 Task: Plan a volunteer day on the 30th at 9:00 AM.
Action: Mouse moved to (144, 235)
Screenshot: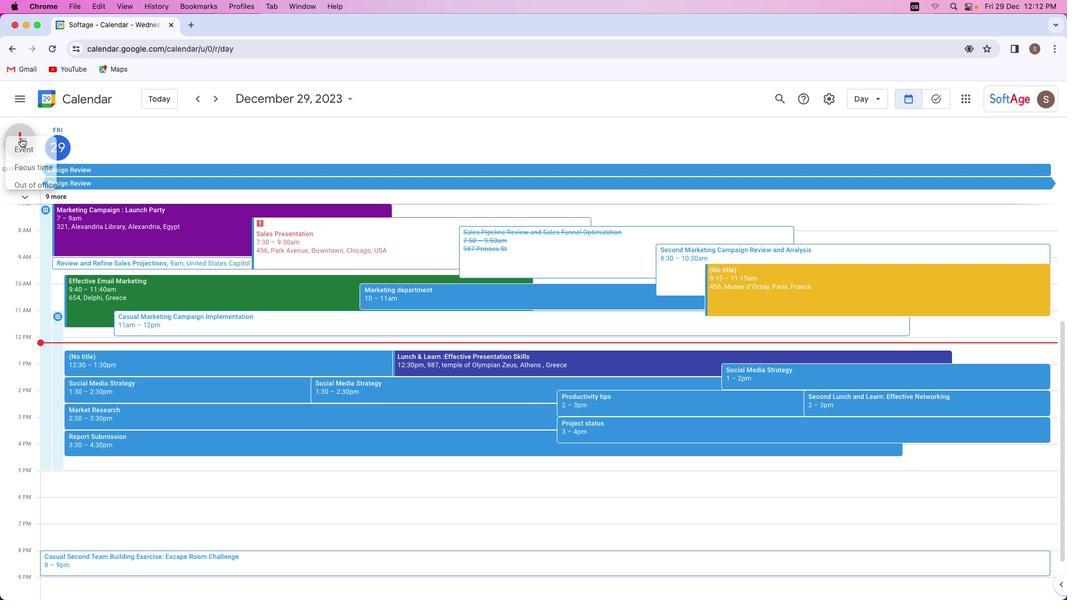 
Action: Mouse pressed left at (144, 235)
Screenshot: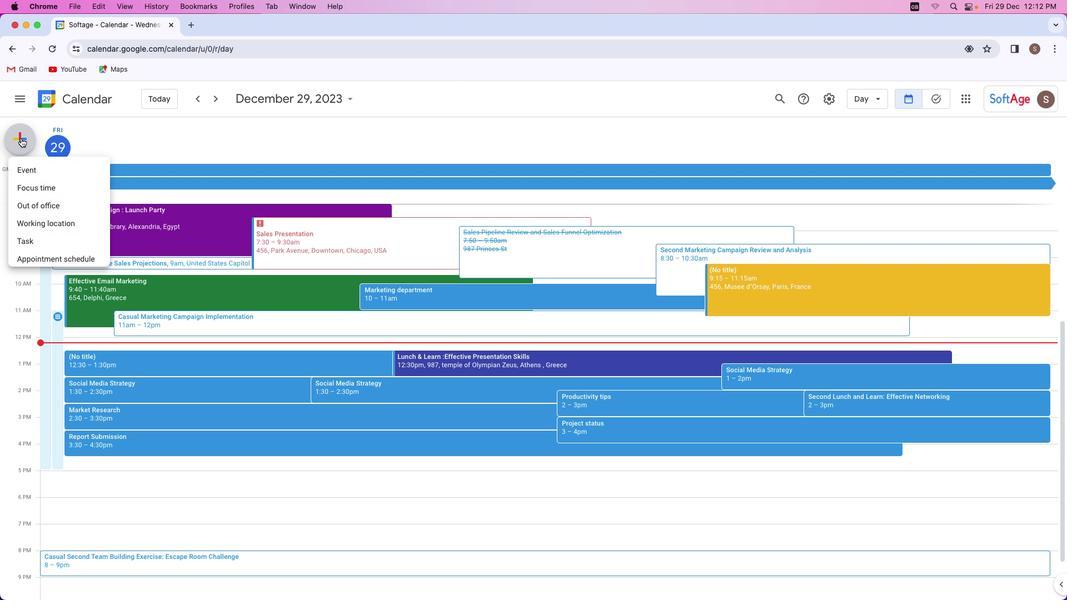 
Action: Mouse moved to (154, 251)
Screenshot: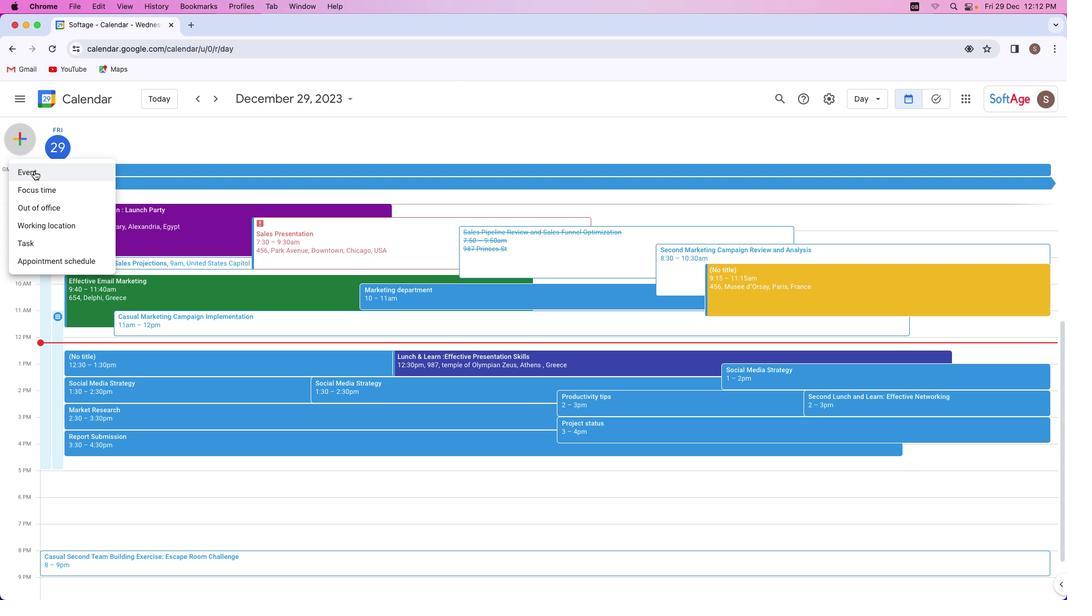 
Action: Mouse pressed left at (154, 251)
Screenshot: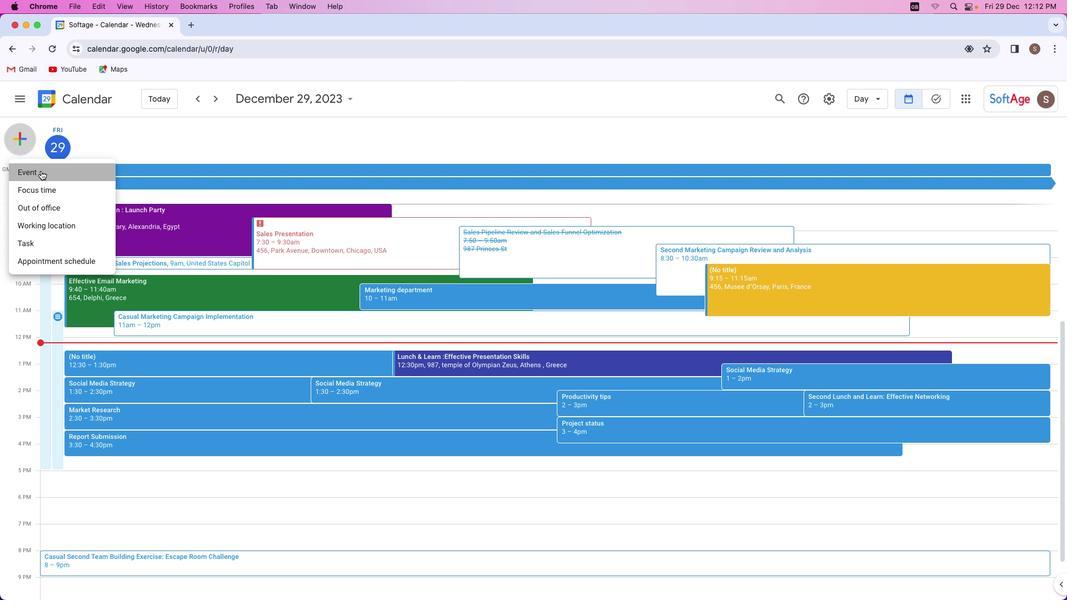 
Action: Mouse moved to (423, 280)
Screenshot: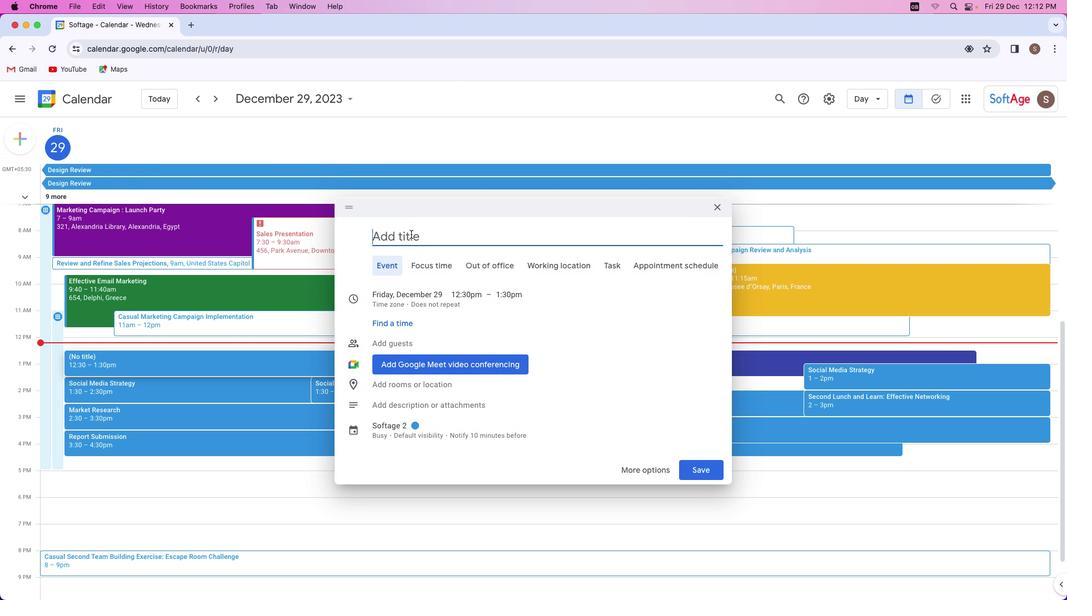 
Action: Mouse pressed left at (423, 280)
Screenshot: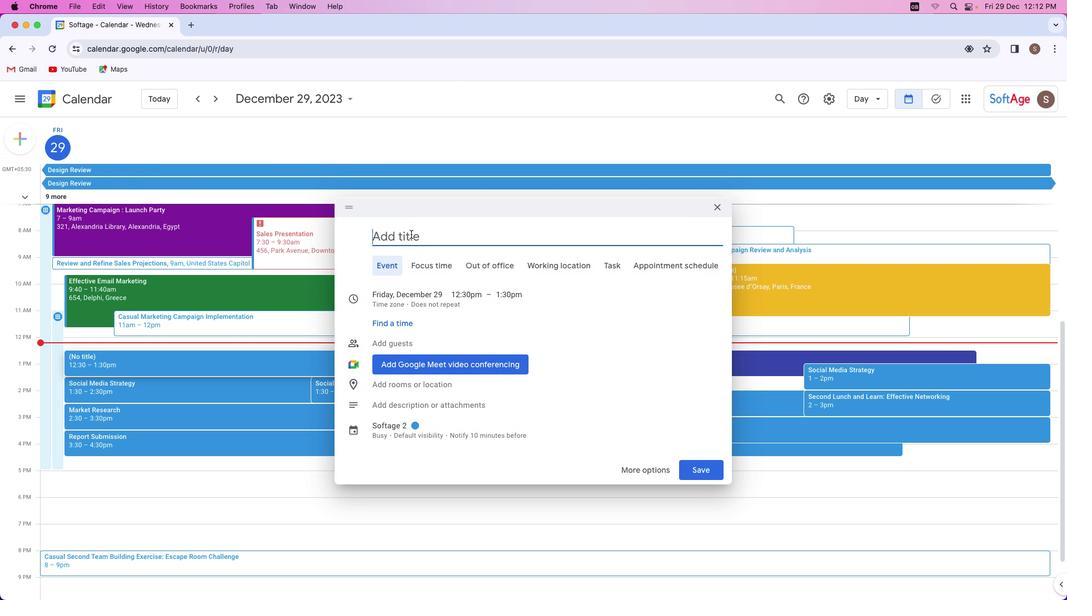 
Action: Mouse moved to (423, 280)
Screenshot: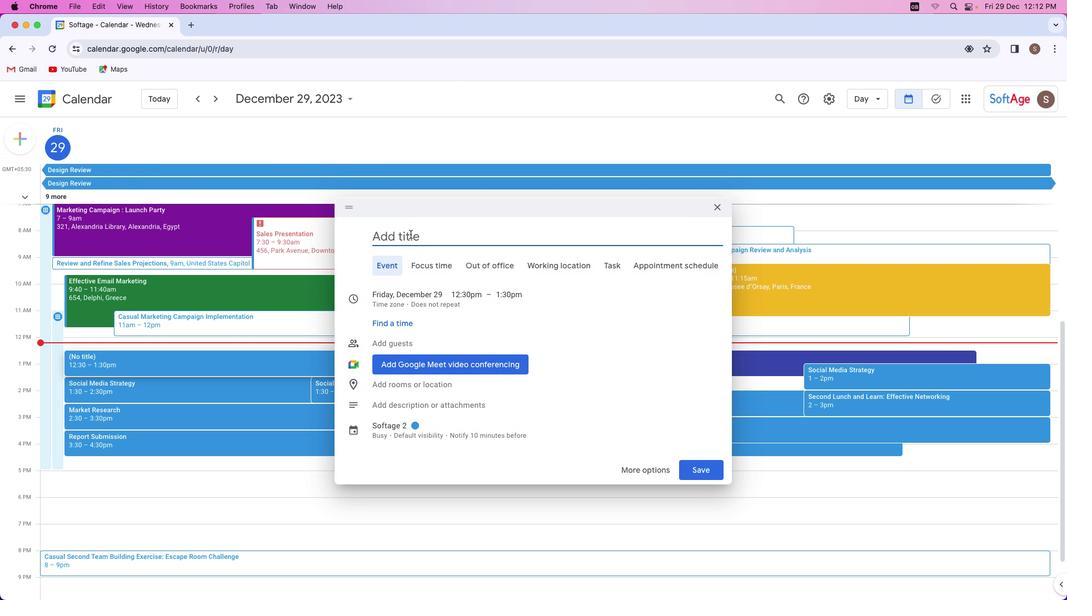 
Action: Key pressed Key.shift'V''o''l''u''n''t''e''e''r'Key.space'd''a''y'
Screenshot: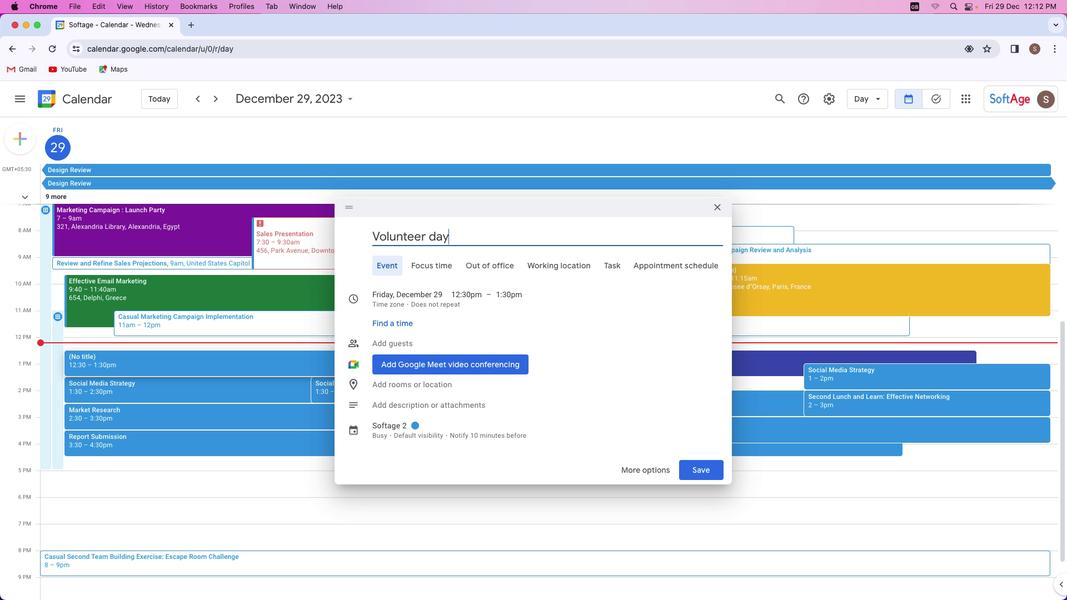 
Action: Mouse moved to (425, 307)
Screenshot: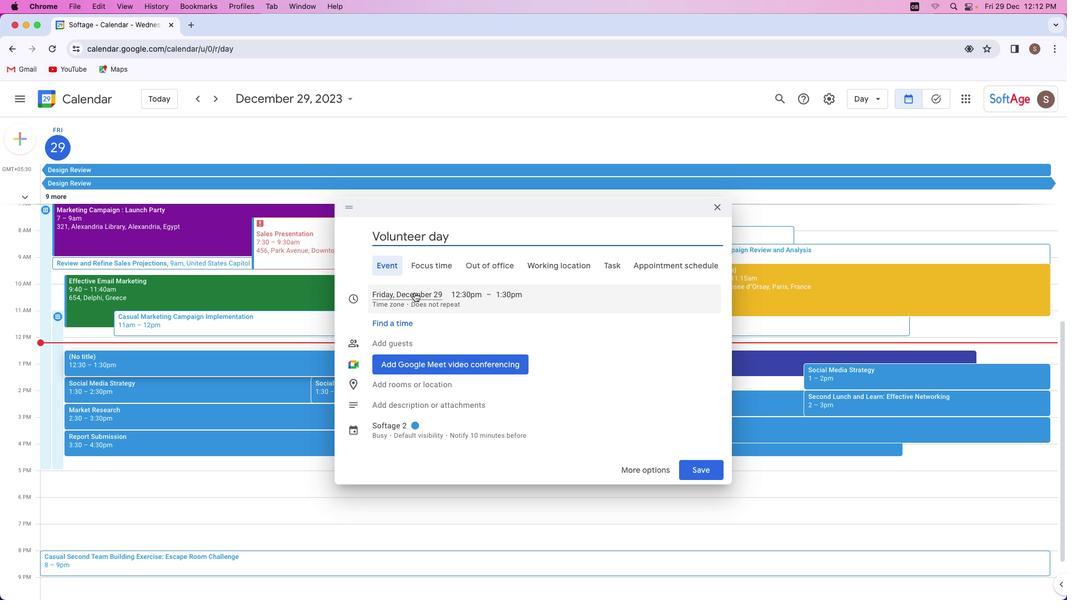 
Action: Mouse pressed left at (425, 307)
Screenshot: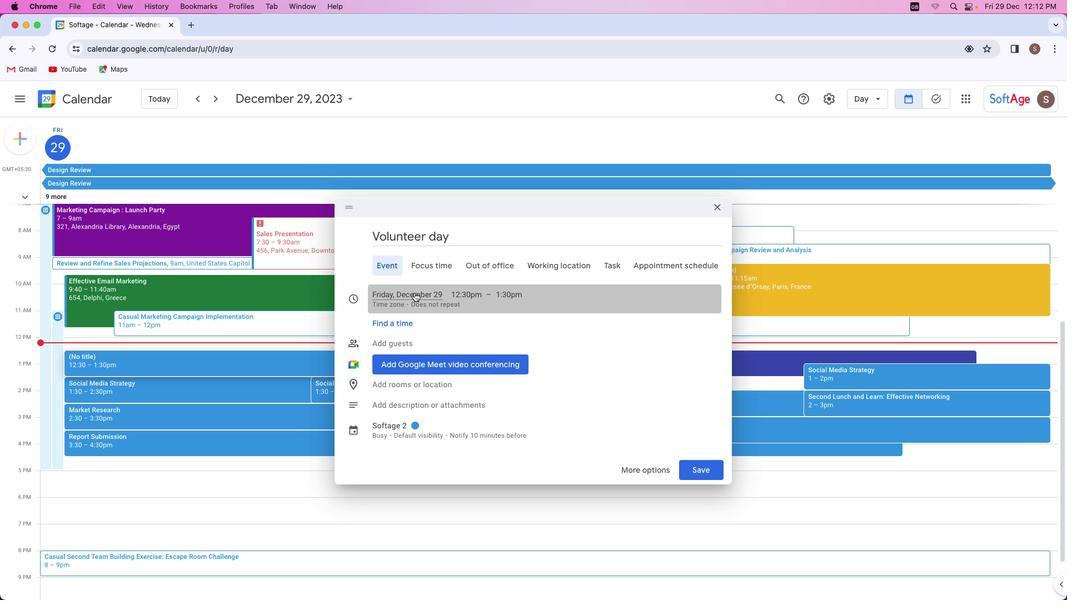 
Action: Mouse moved to (480, 362)
Screenshot: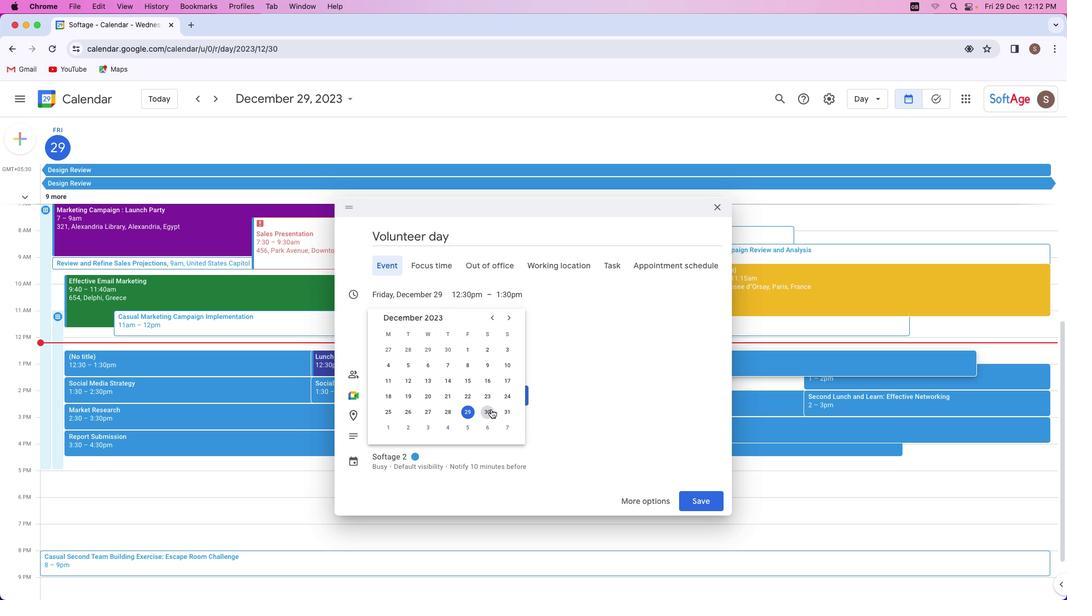 
Action: Mouse pressed left at (480, 362)
Screenshot: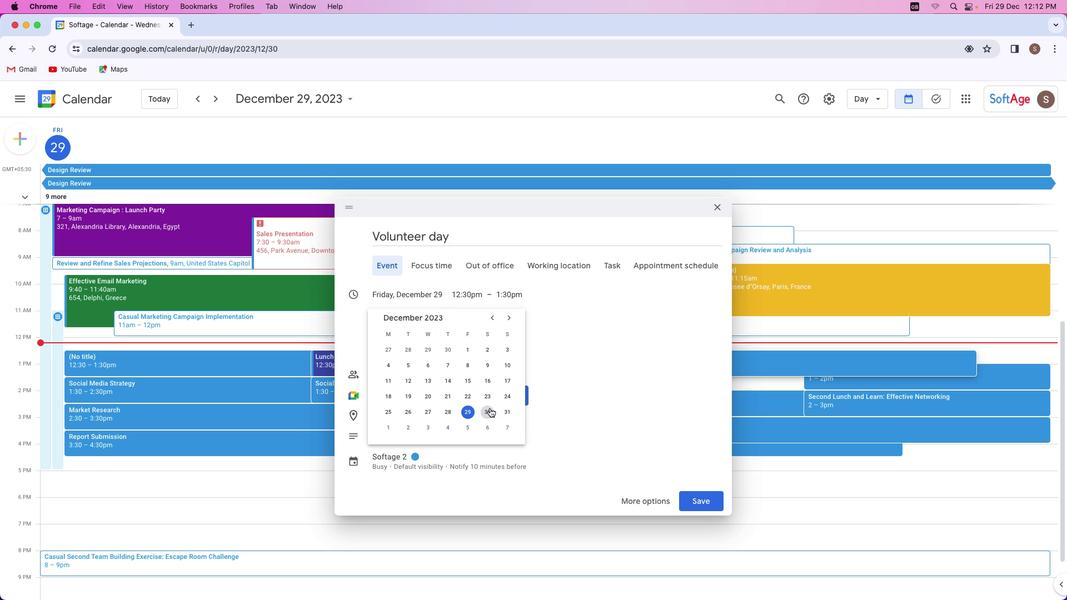 
Action: Mouse moved to (473, 306)
Screenshot: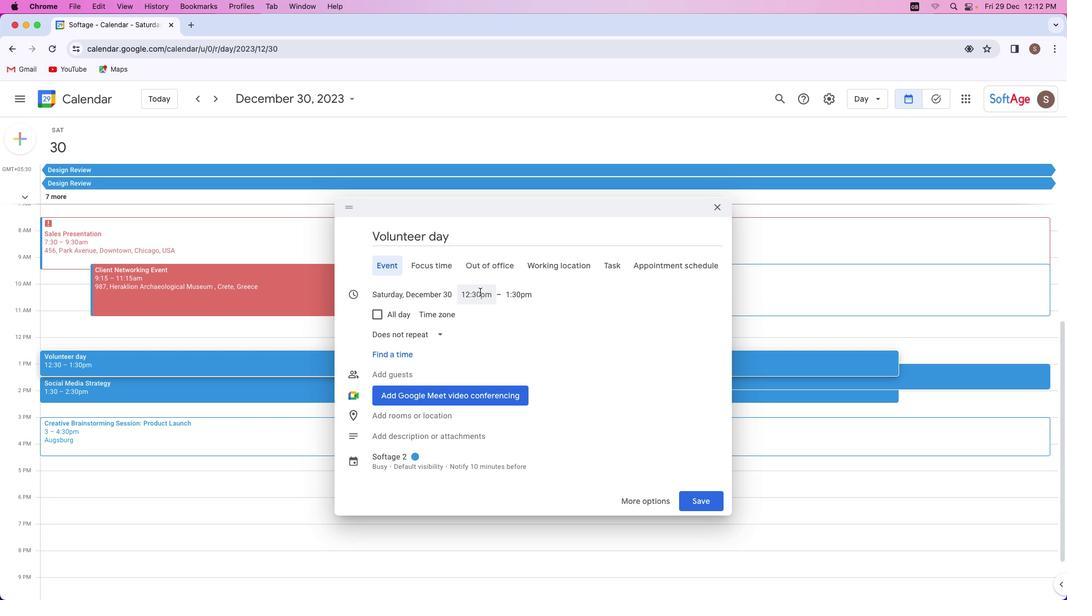 
Action: Mouse pressed left at (473, 306)
Screenshot: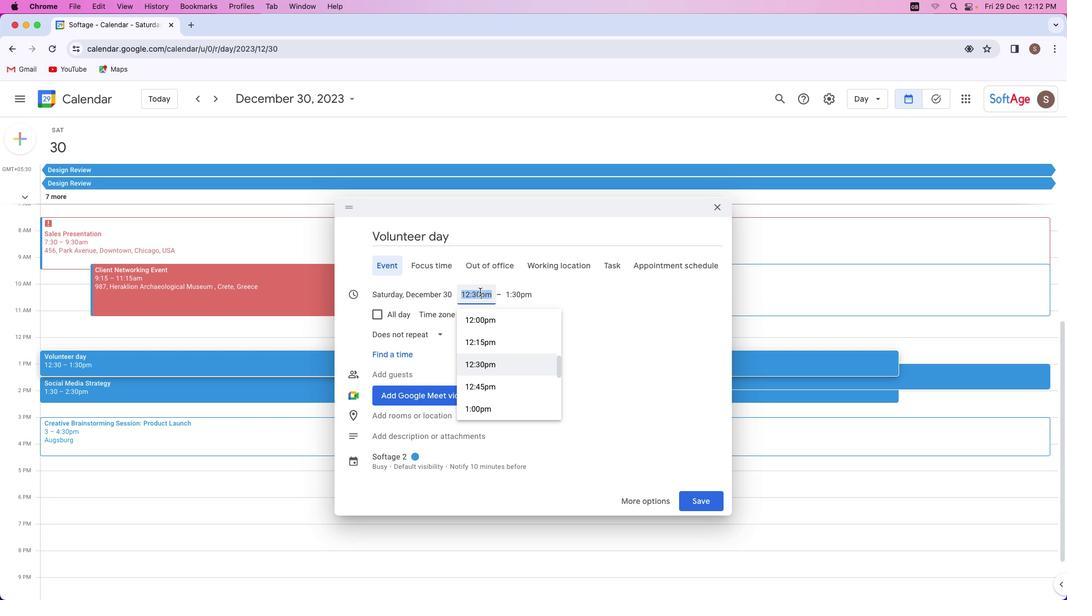 
Action: Mouse moved to (473, 326)
Screenshot: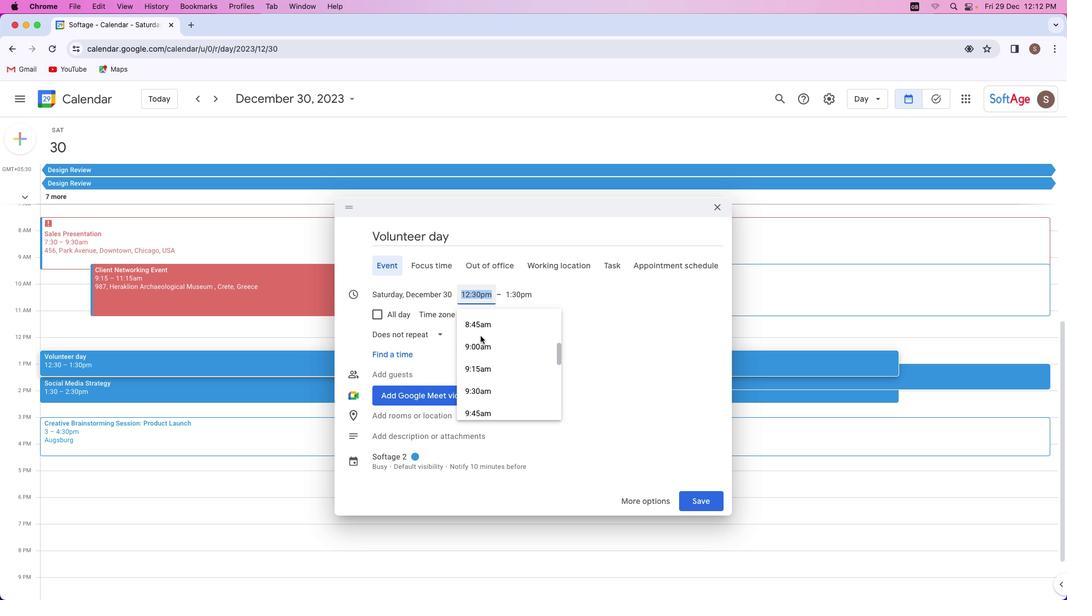 
Action: Mouse scrolled (473, 326) with delta (129, 172)
Screenshot: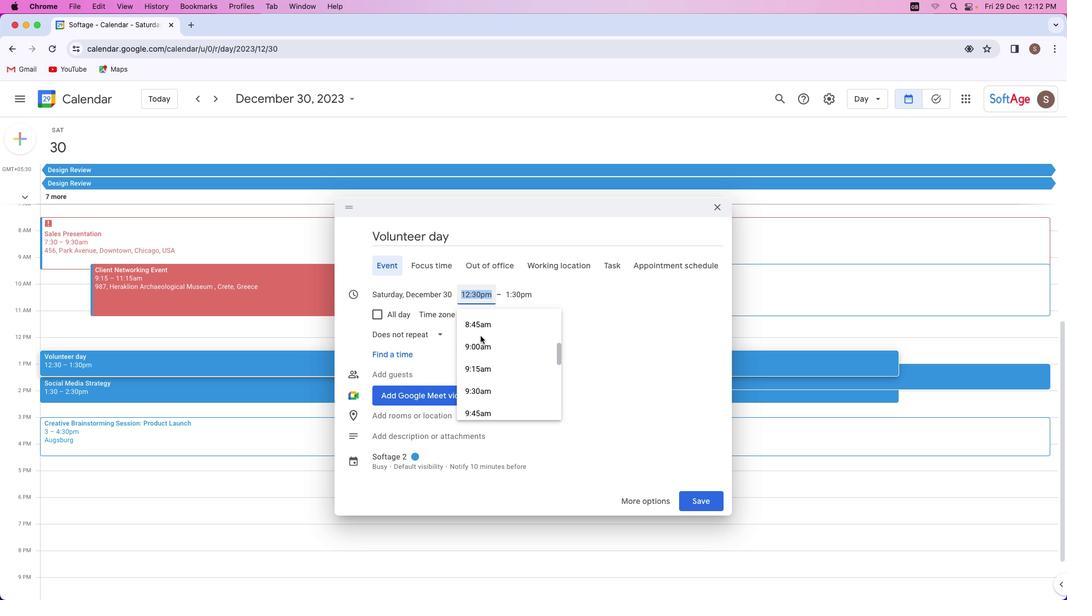 
Action: Mouse scrolled (473, 326) with delta (129, 172)
Screenshot: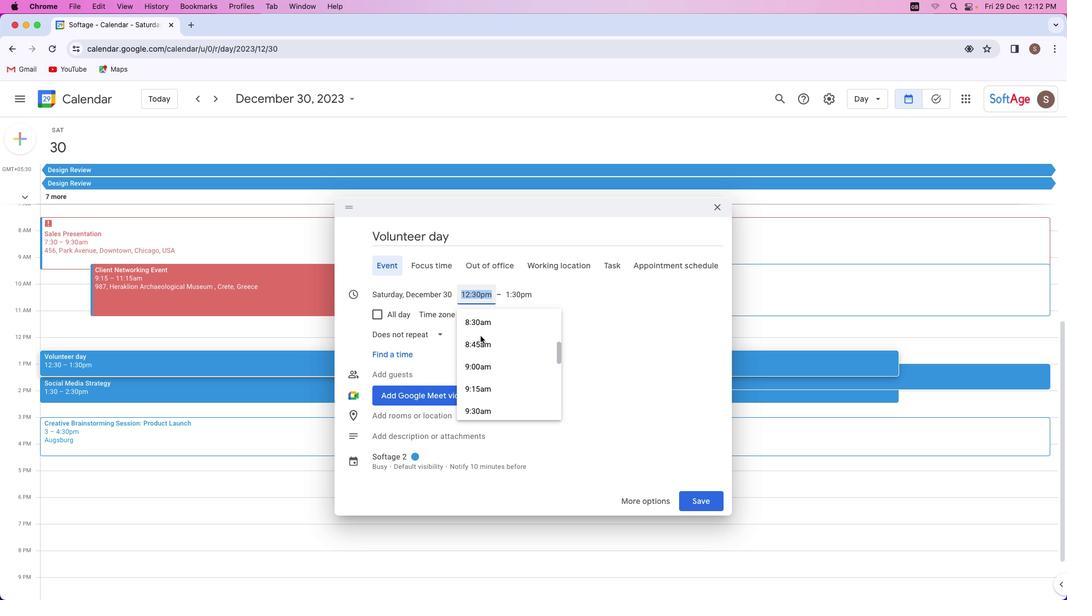 
Action: Mouse scrolled (473, 326) with delta (129, 172)
Screenshot: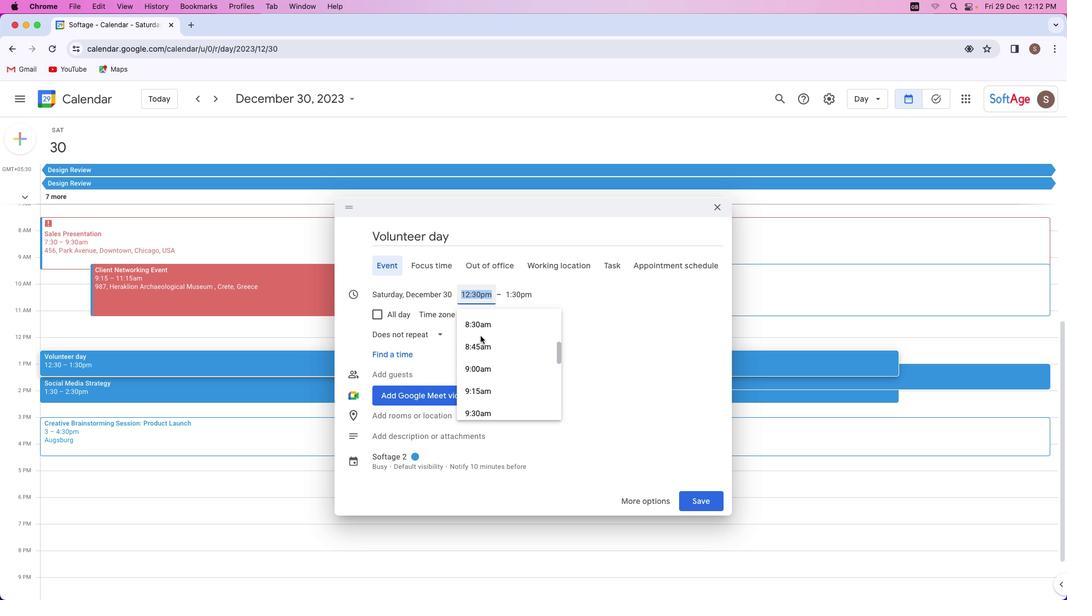
Action: Mouse scrolled (473, 326) with delta (129, 173)
Screenshot: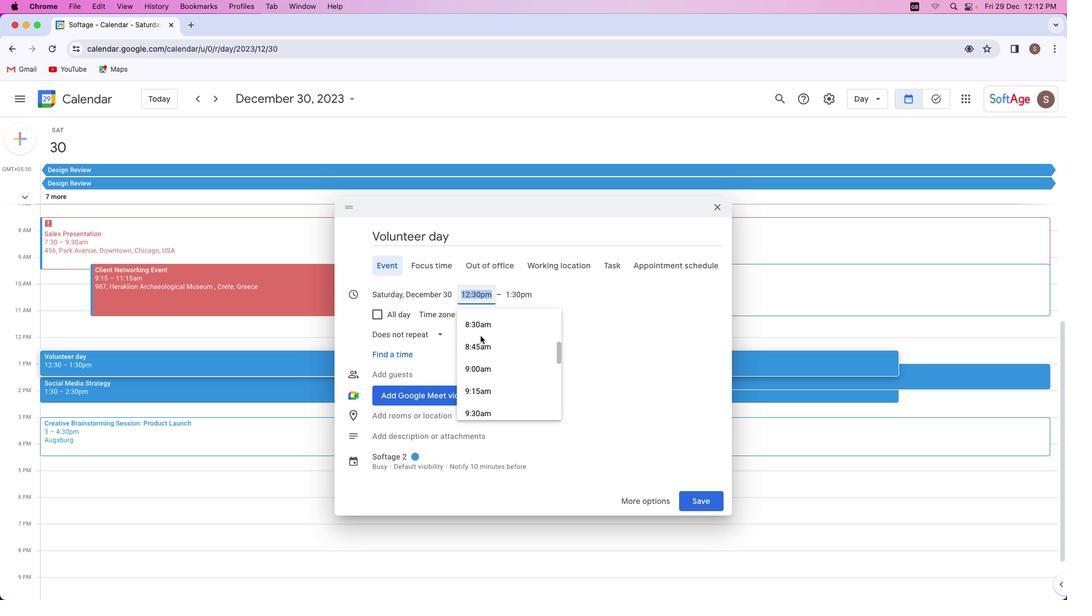 
Action: Mouse scrolled (473, 326) with delta (129, 173)
Screenshot: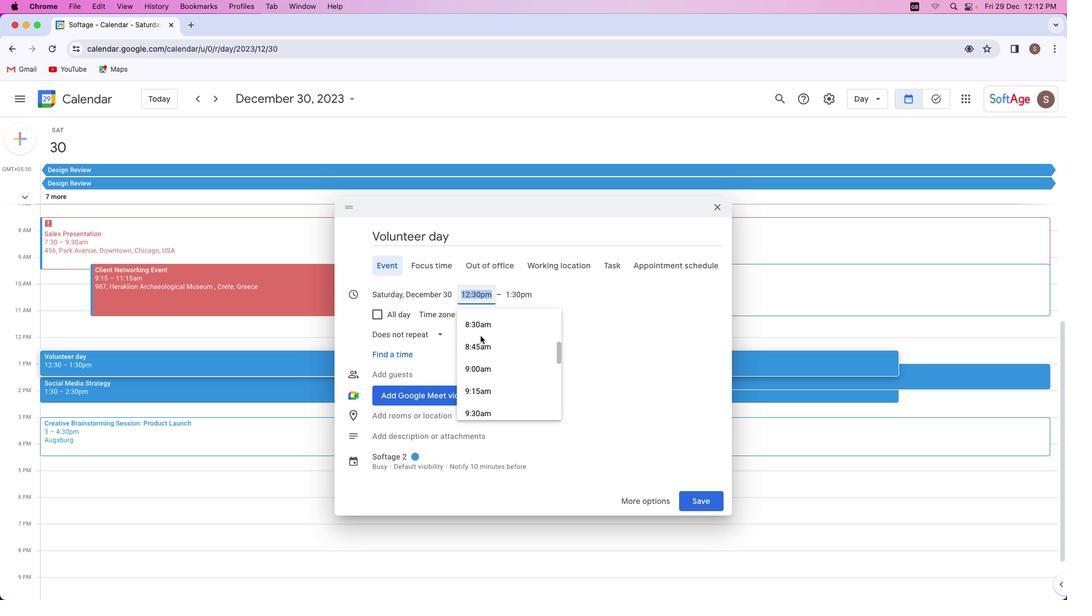 
Action: Mouse moved to (479, 342)
Screenshot: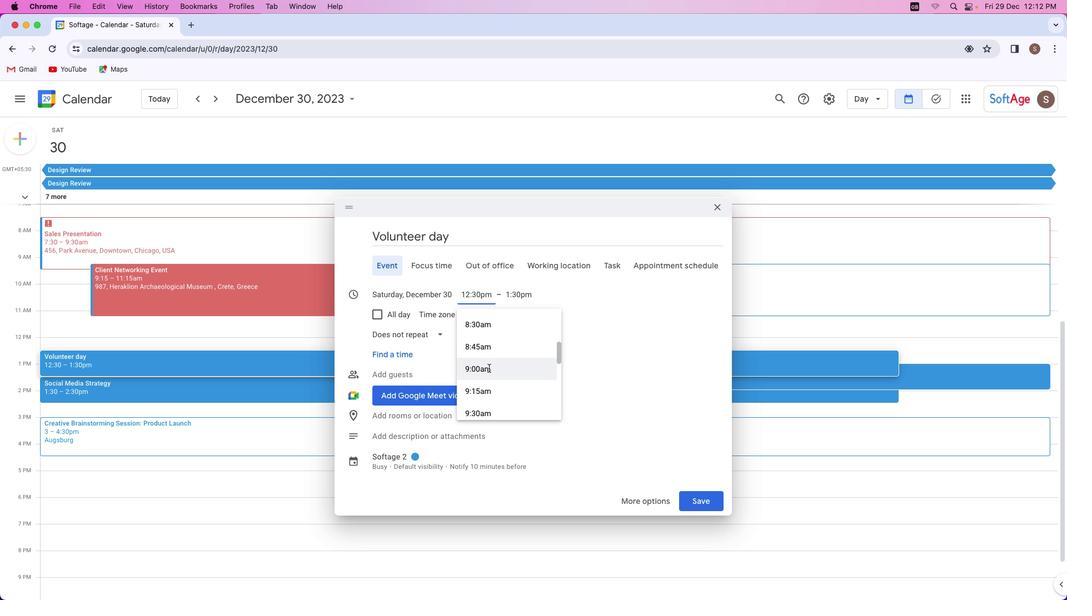 
Action: Mouse pressed left at (479, 342)
Screenshot: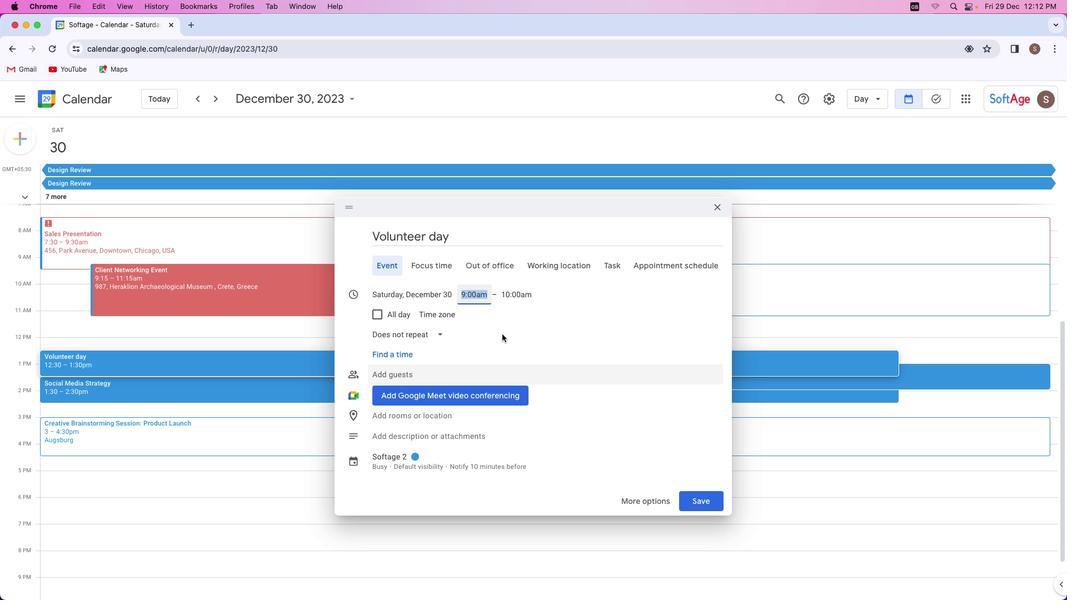 
Action: Mouse moved to (499, 306)
Screenshot: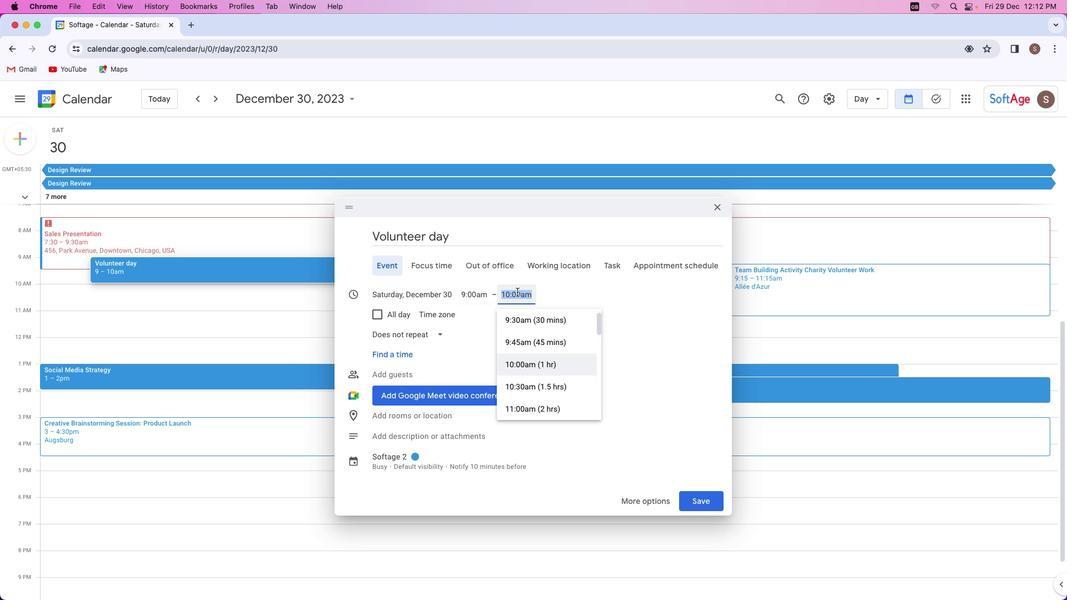 
Action: Mouse pressed left at (499, 306)
Screenshot: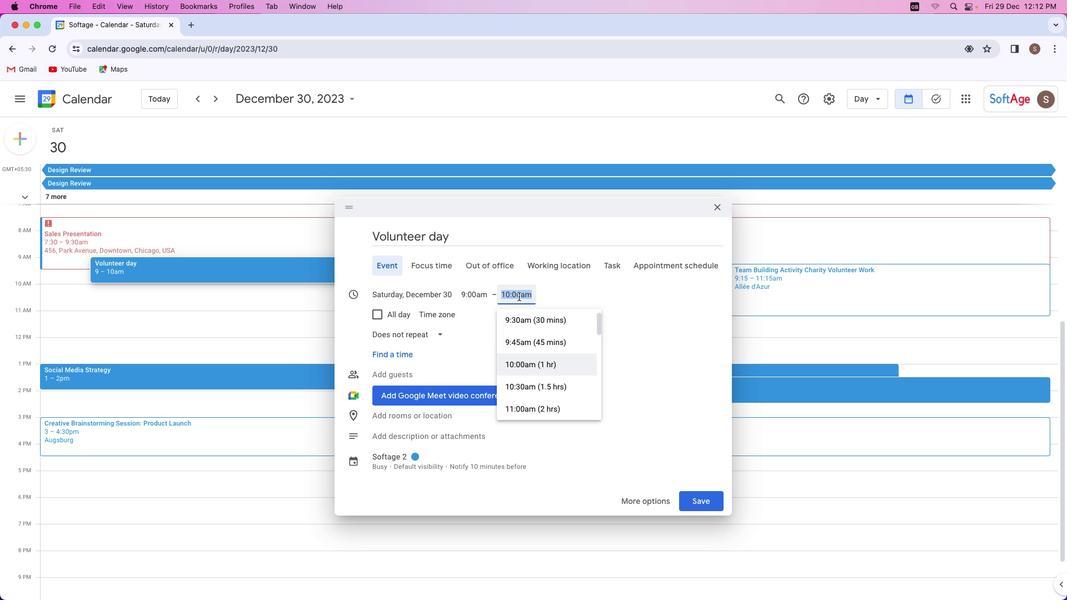 
Action: Mouse moved to (519, 336)
Screenshot: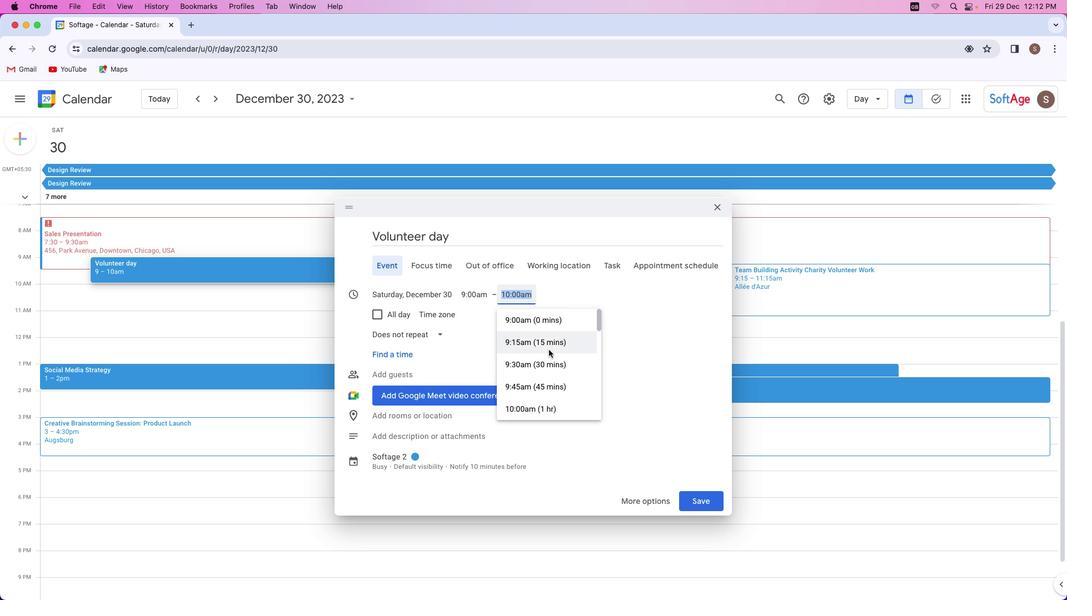 
Action: Mouse scrolled (519, 336) with delta (129, 172)
Screenshot: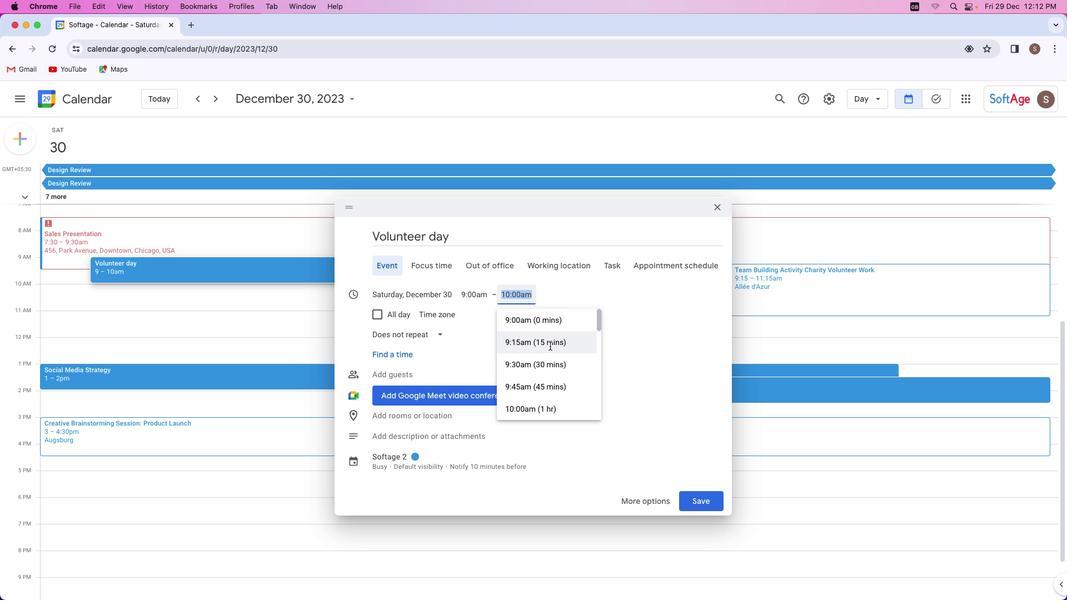 
Action: Mouse scrolled (519, 336) with delta (129, 172)
Screenshot: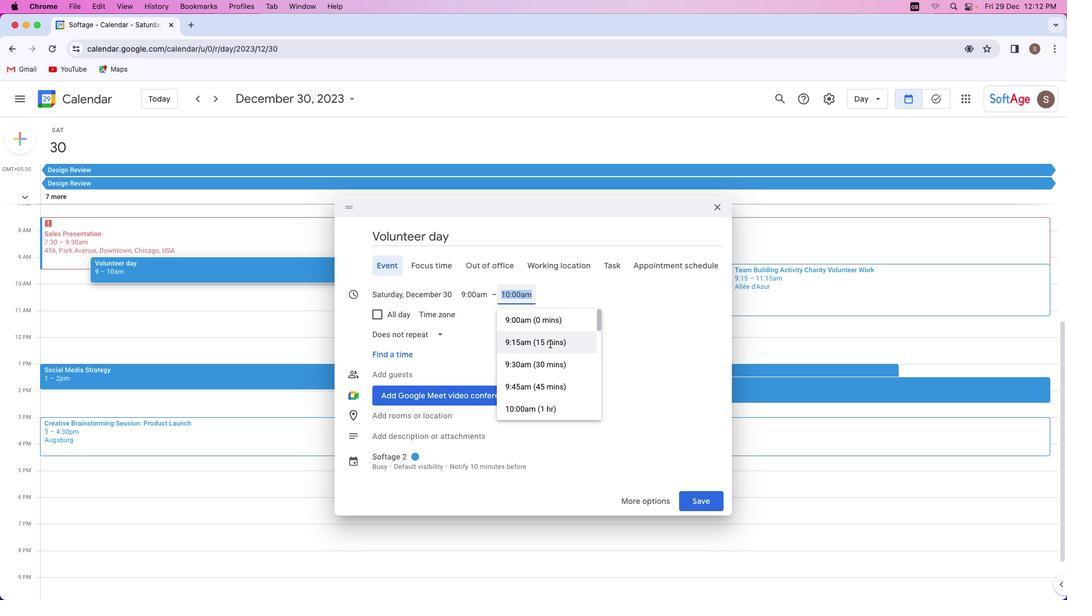 
Action: Mouse scrolled (519, 336) with delta (129, 173)
Screenshot: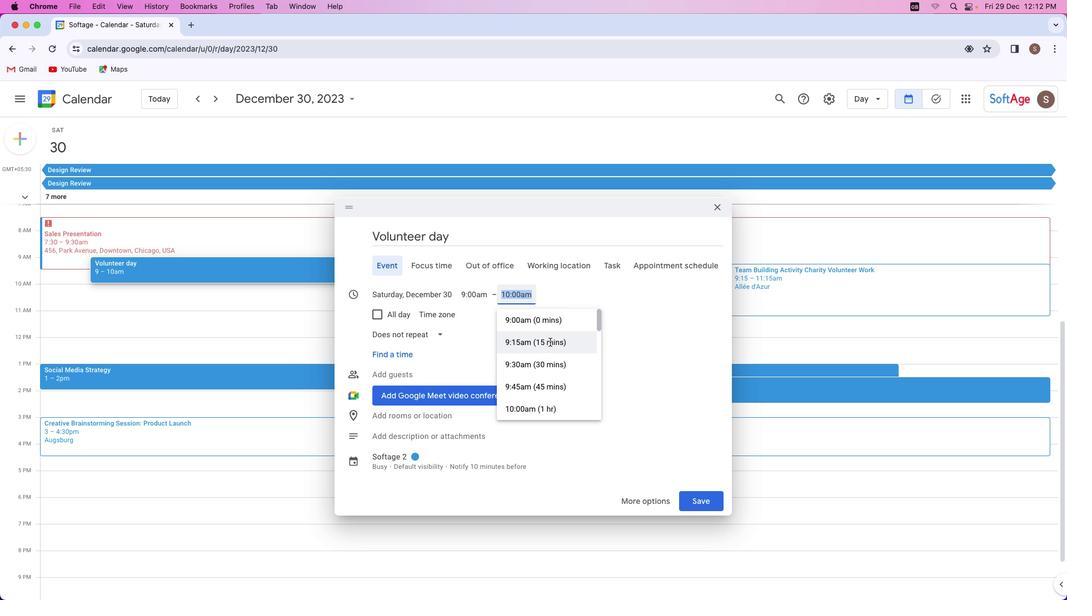 
Action: Mouse scrolled (519, 336) with delta (129, 174)
Screenshot: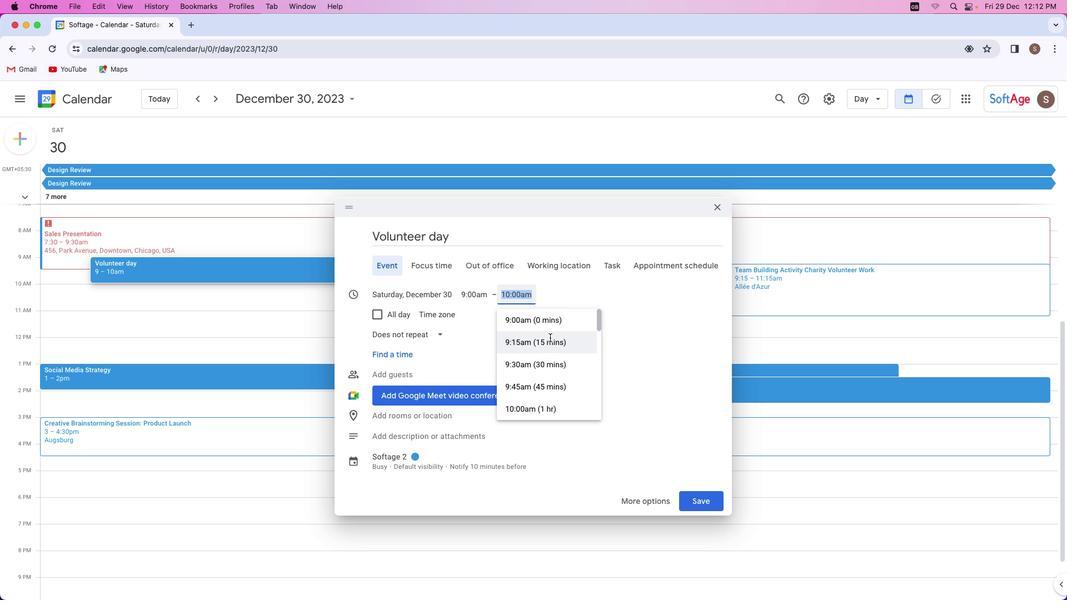 
Action: Mouse moved to (524, 322)
Screenshot: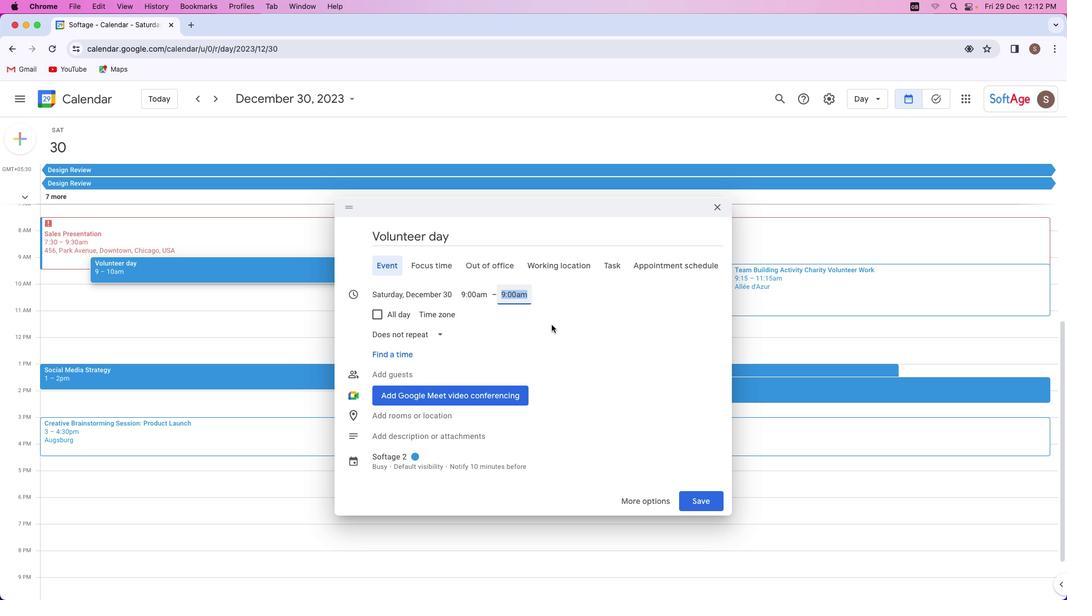 
Action: Mouse pressed left at (524, 322)
Screenshot: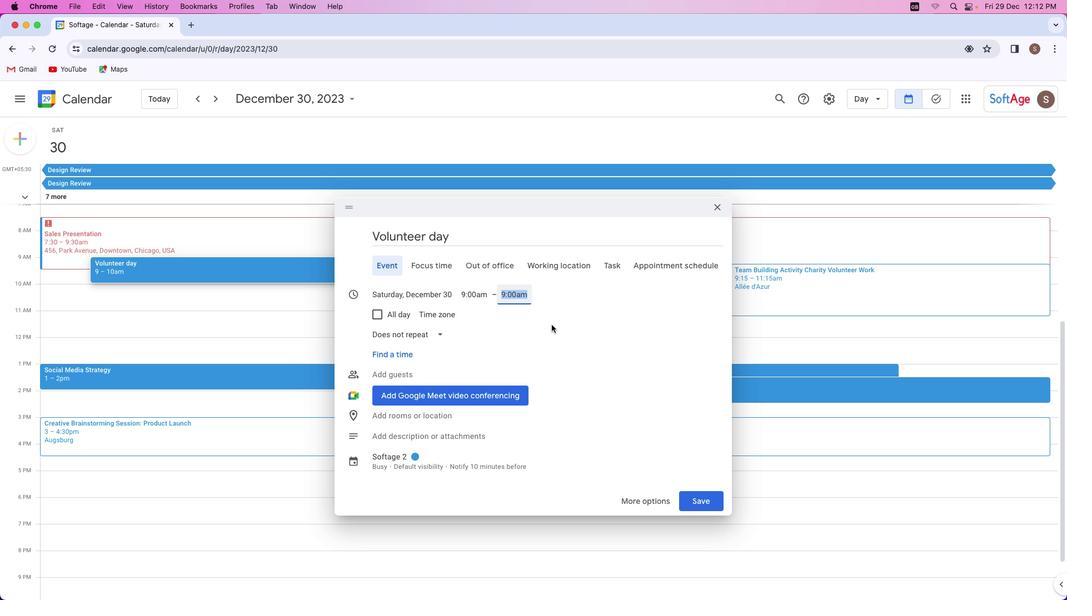 
Action: Mouse moved to (426, 371)
Screenshot: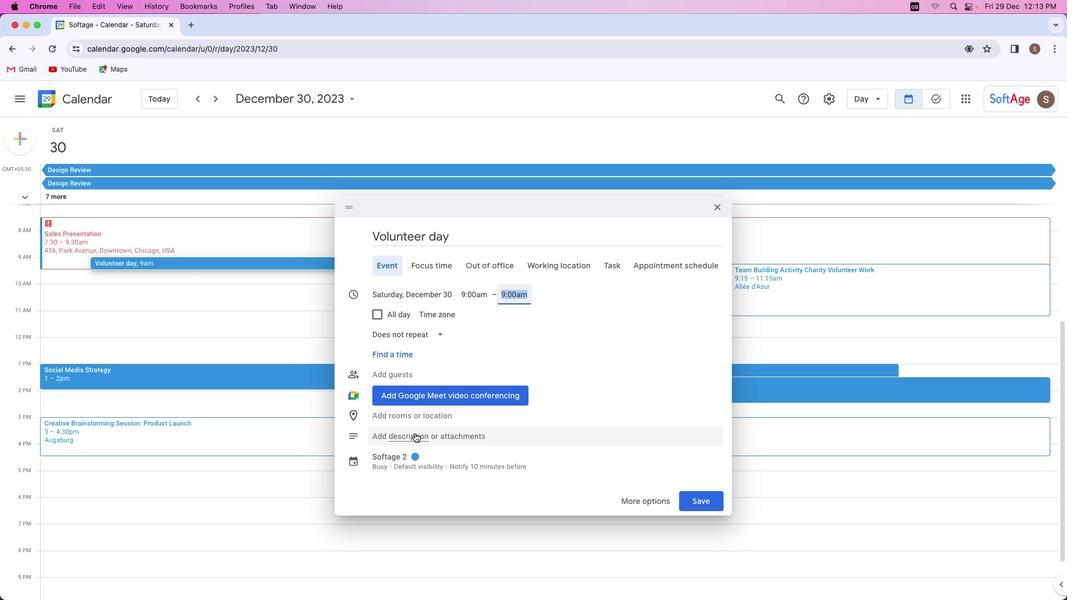 
Action: Mouse pressed left at (426, 371)
Screenshot: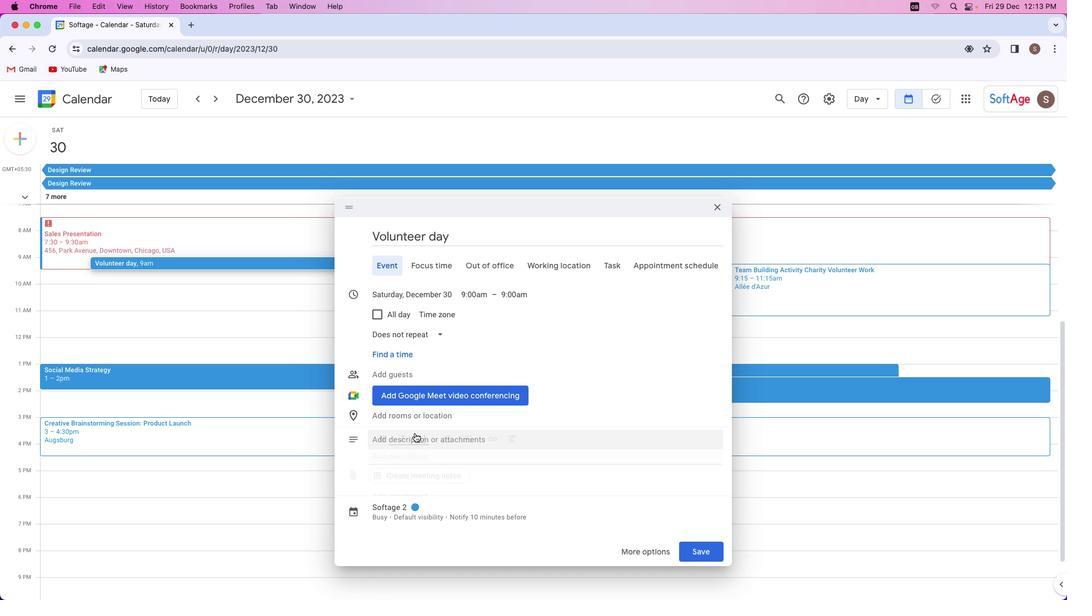 
Action: Mouse moved to (425, 376)
Screenshot: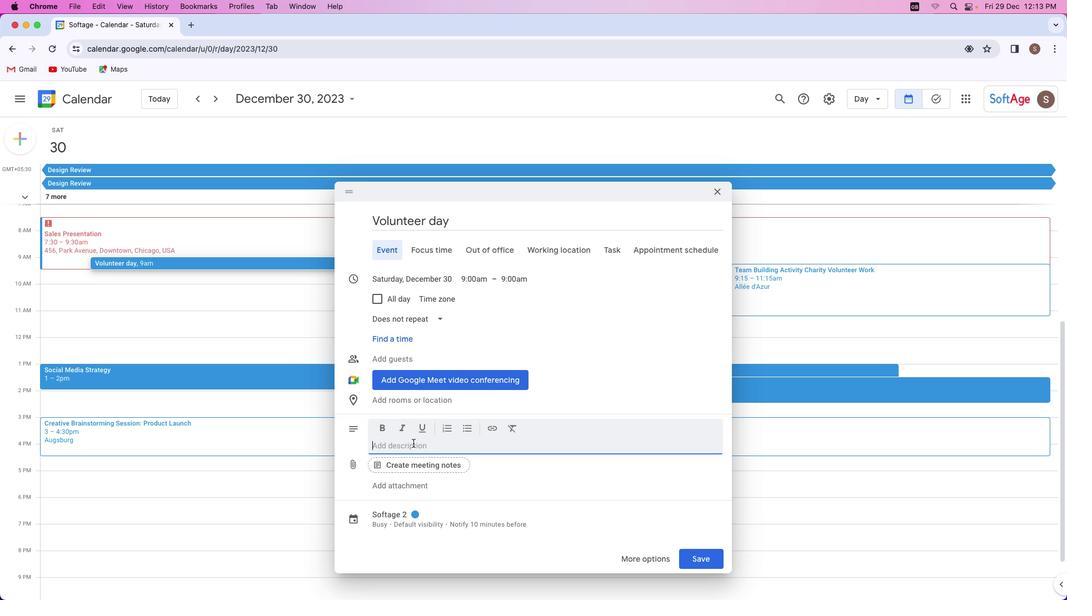 
Action: Key pressed Key.shift'T''h''i''s'Key.space'p''l''a''n'Key.space'i''s'Key.space'f''o''r'Key.space'v''o''l''u''n''t''e''e''r'Key.space'd''a''y''.'
Screenshot: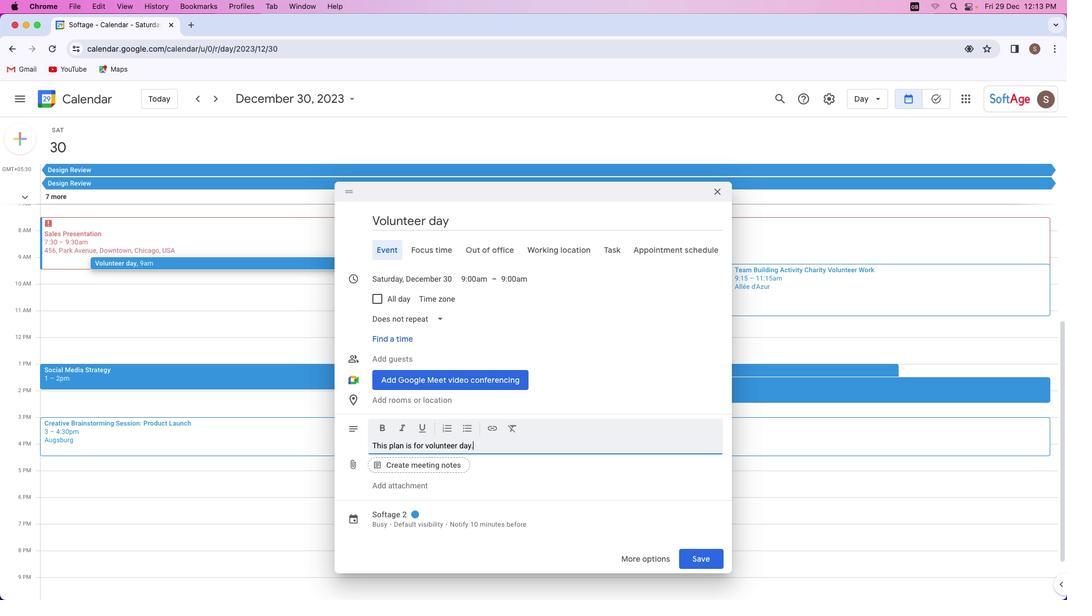 
Action: Mouse moved to (425, 408)
Screenshot: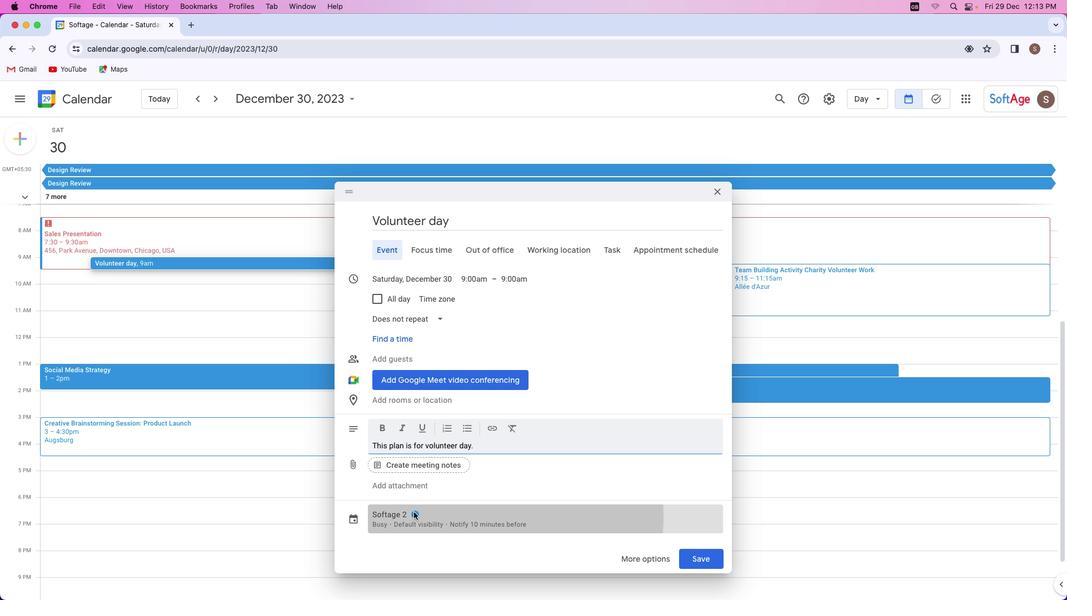 
Action: Mouse pressed left at (425, 408)
Screenshot: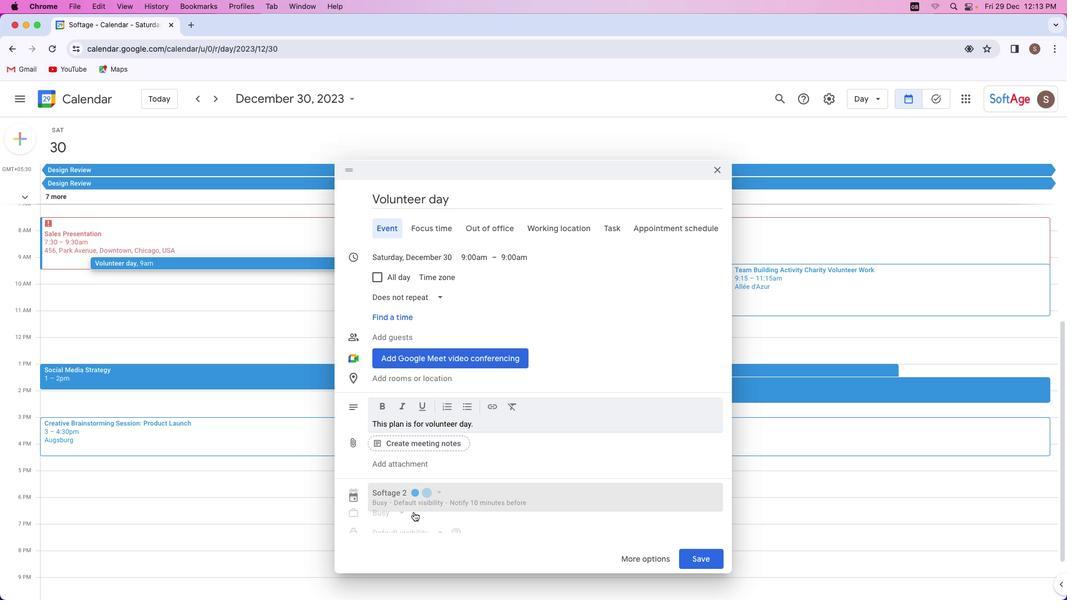 
Action: Mouse moved to (443, 373)
Screenshot: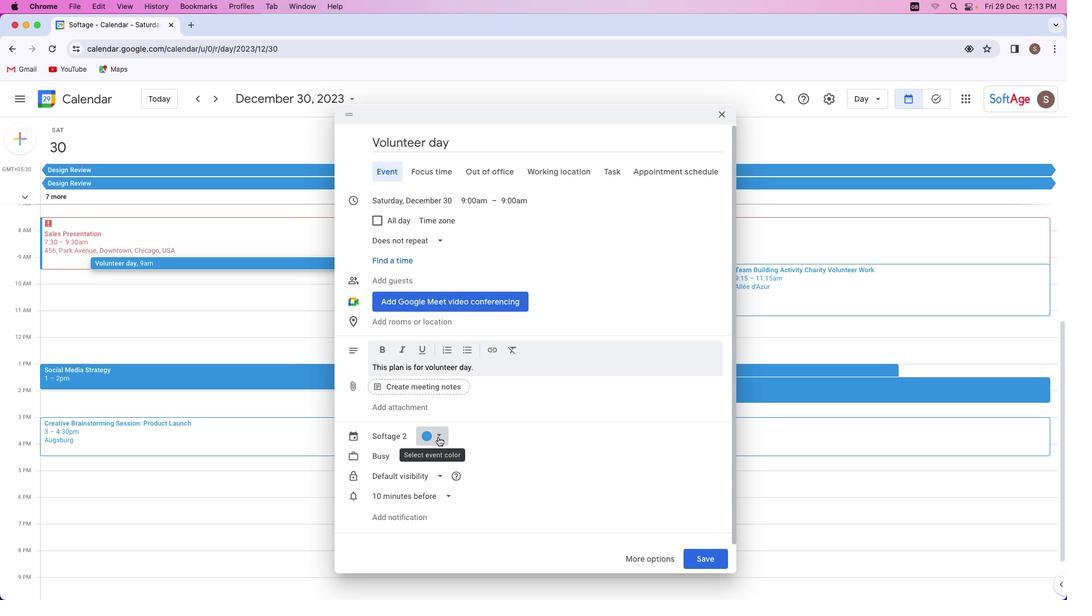 
Action: Mouse pressed left at (443, 373)
Screenshot: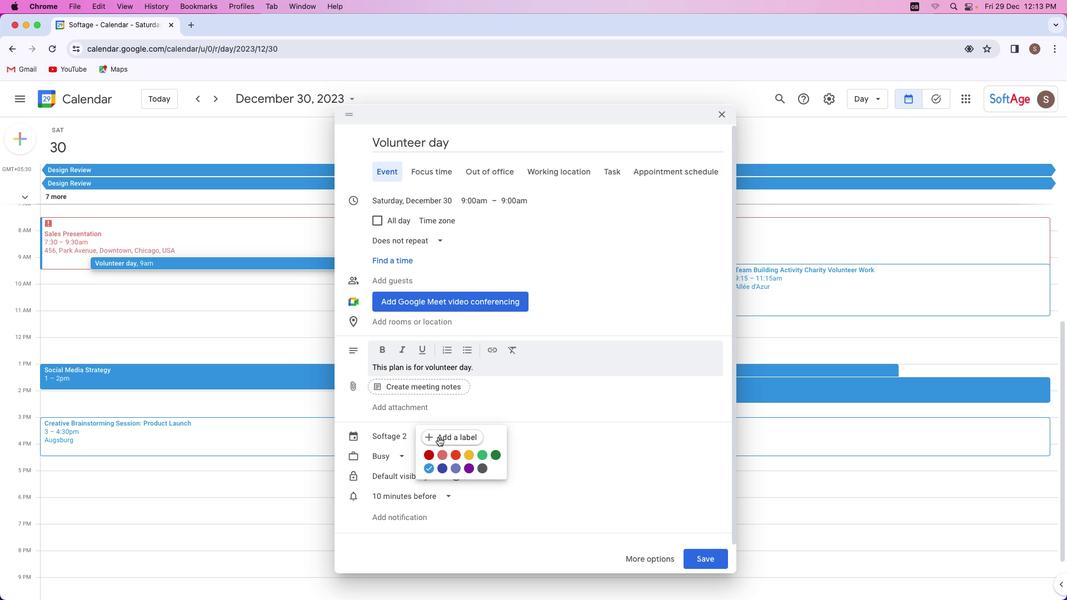 
Action: Mouse moved to (464, 382)
Screenshot: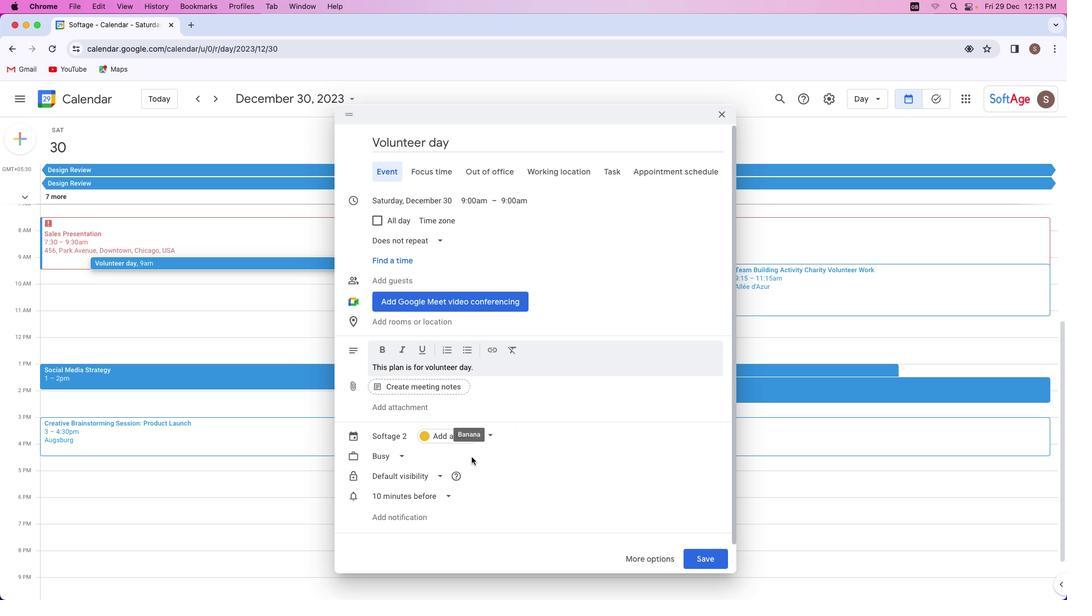 
Action: Mouse pressed left at (464, 382)
Screenshot: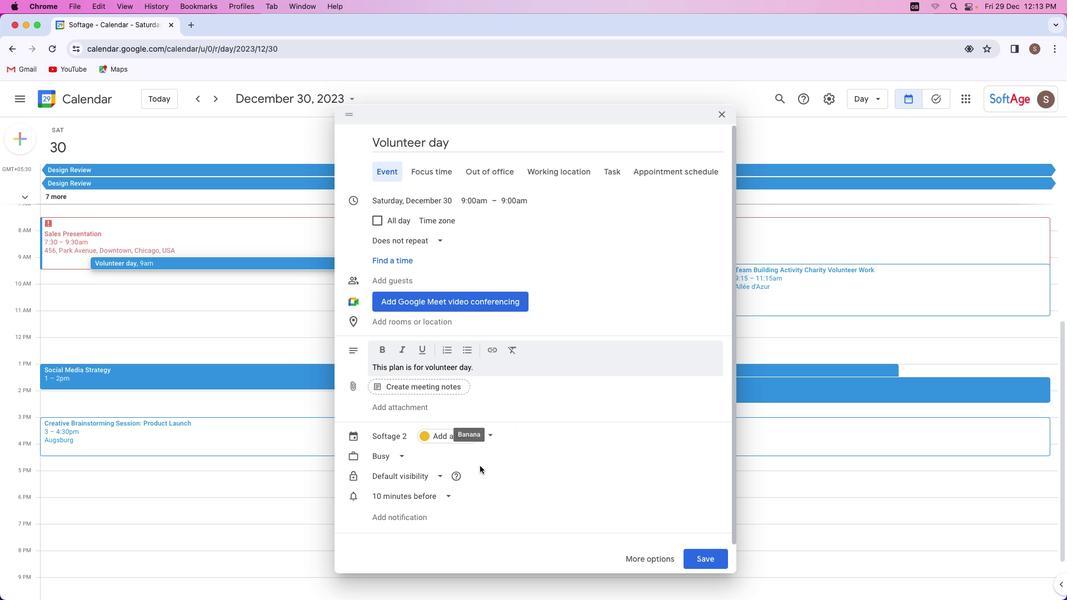 
Action: Mouse moved to (626, 430)
Screenshot: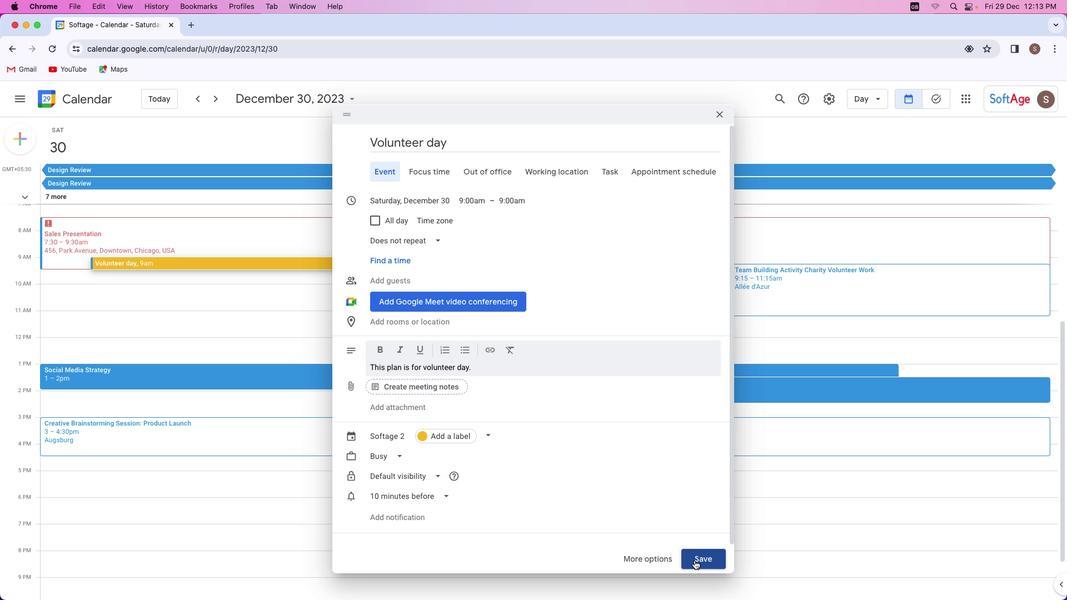 
Action: Mouse pressed left at (626, 430)
Screenshot: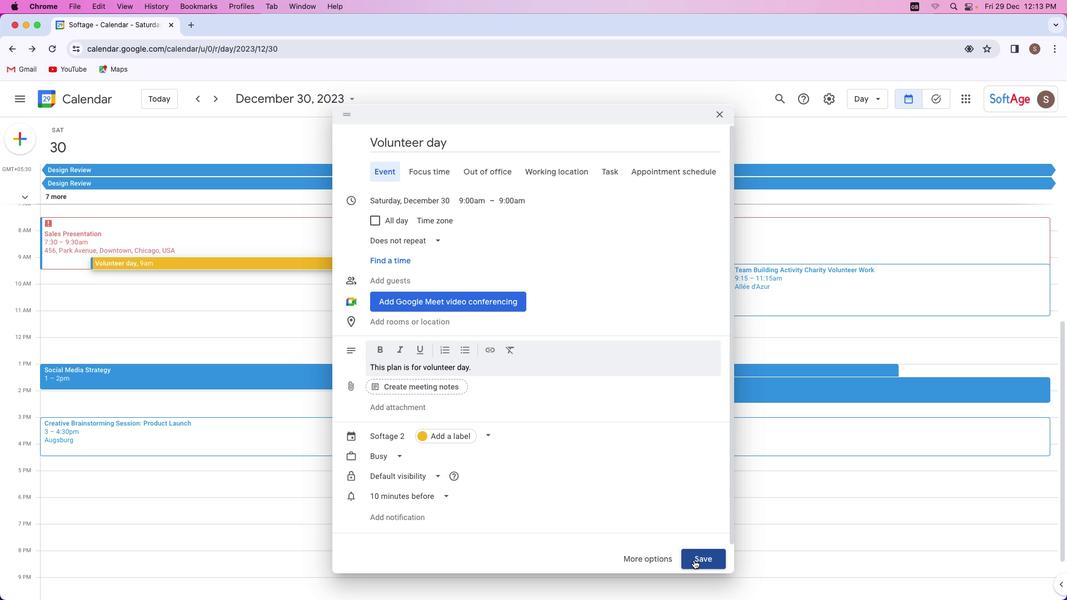 
Action: Mouse moved to (345, 294)
Screenshot: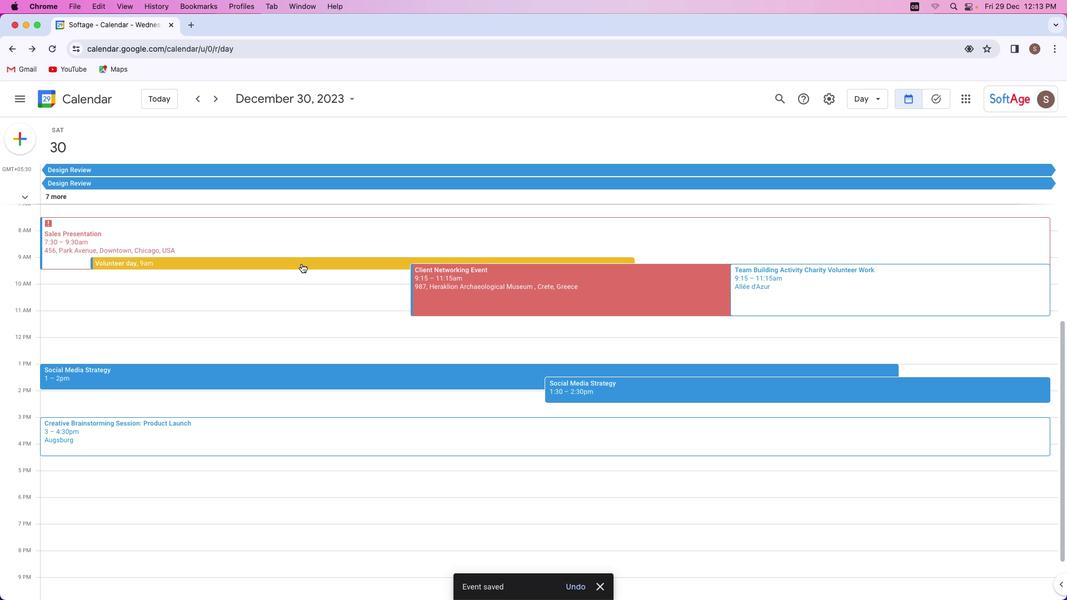 
Action: Mouse pressed left at (345, 294)
Screenshot: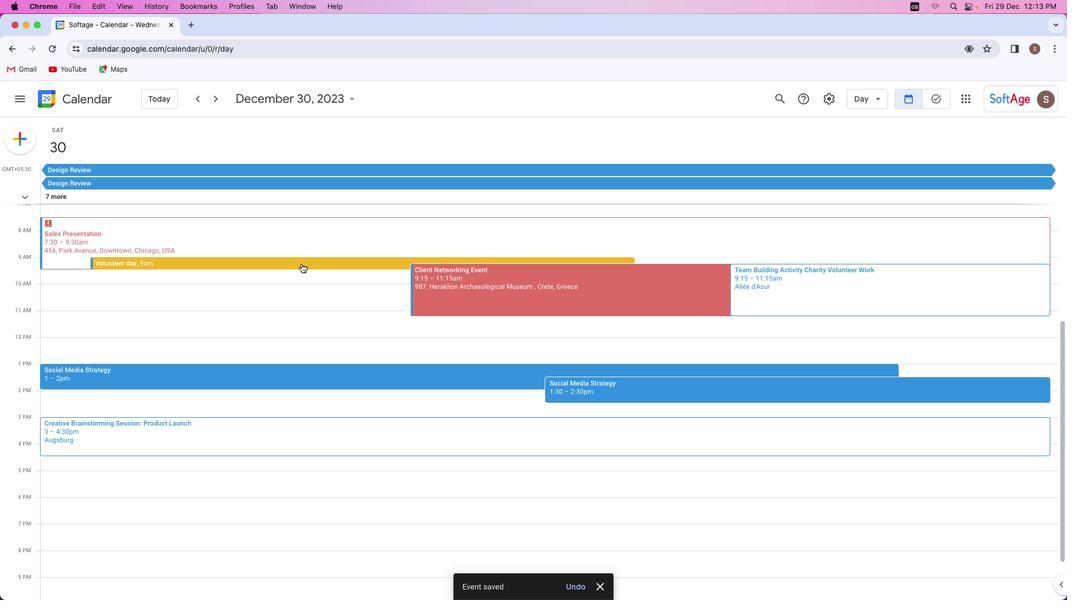 
Action: Mouse moved to (513, 313)
Screenshot: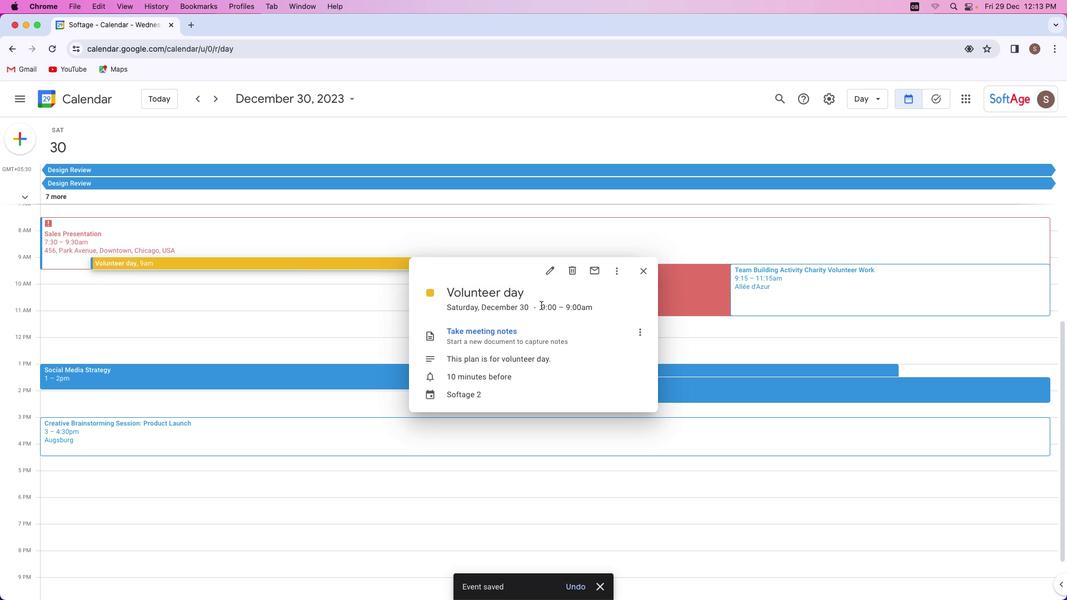 
Action: Mouse pressed left at (513, 313)
Screenshot: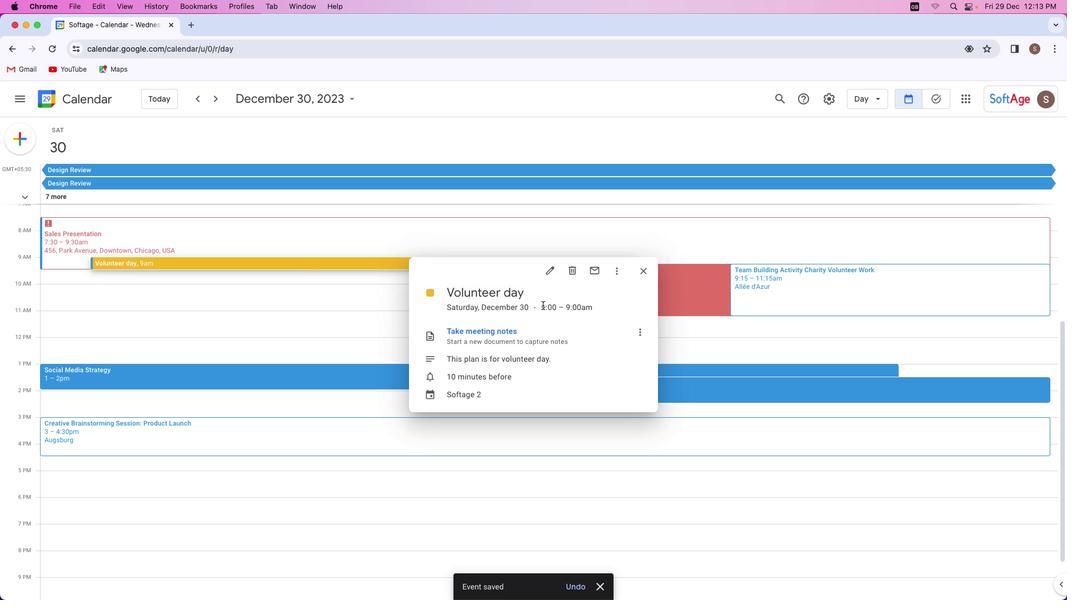 
Action: Mouse moved to (501, 313)
Screenshot: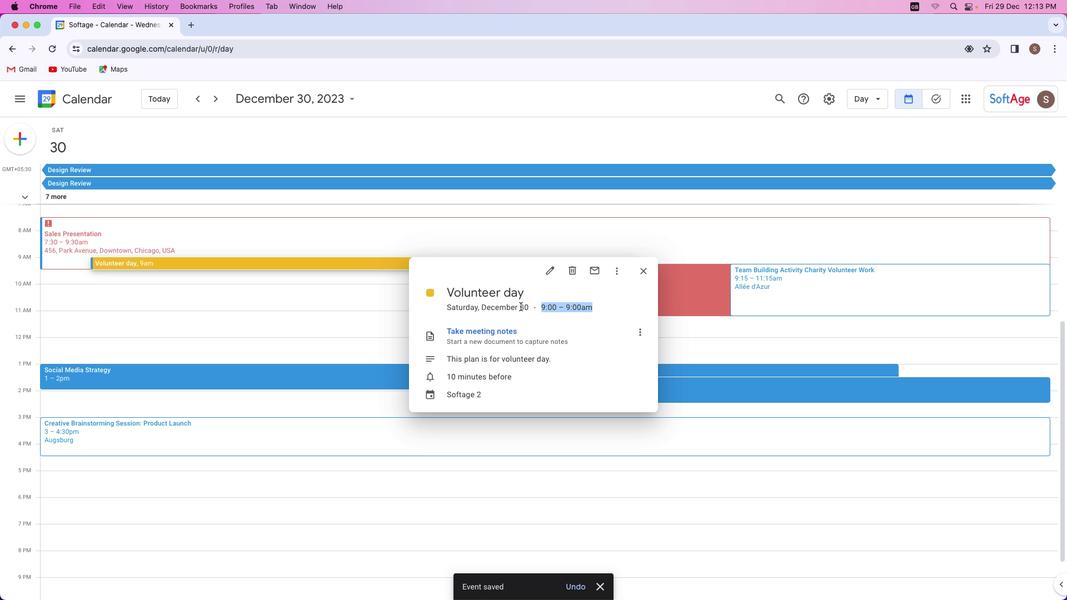 
Action: Mouse pressed left at (501, 313)
Screenshot: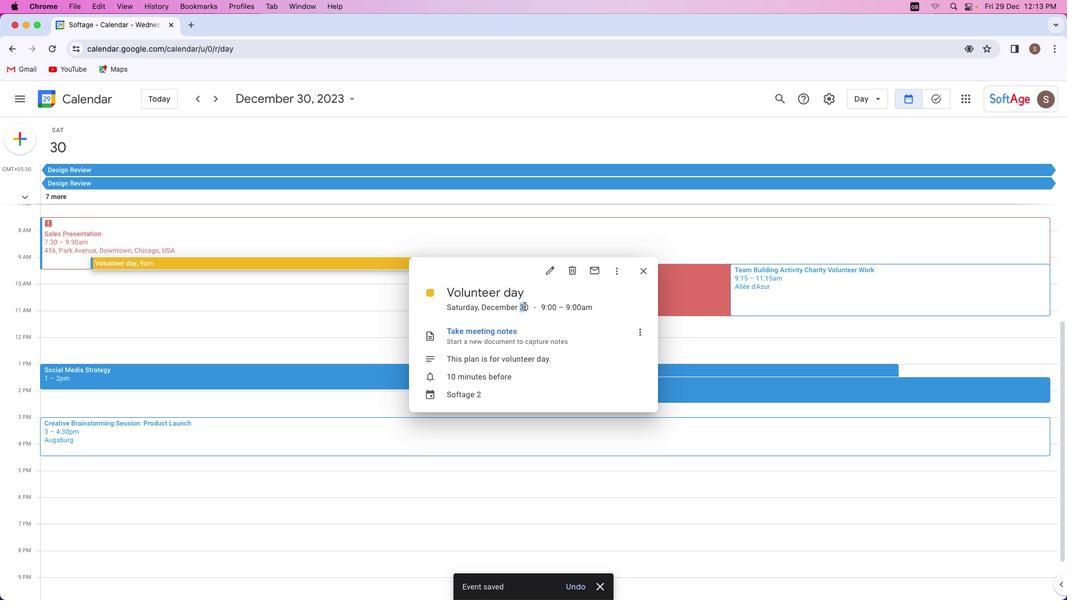 
Action: Mouse moved to (525, 321)
Screenshot: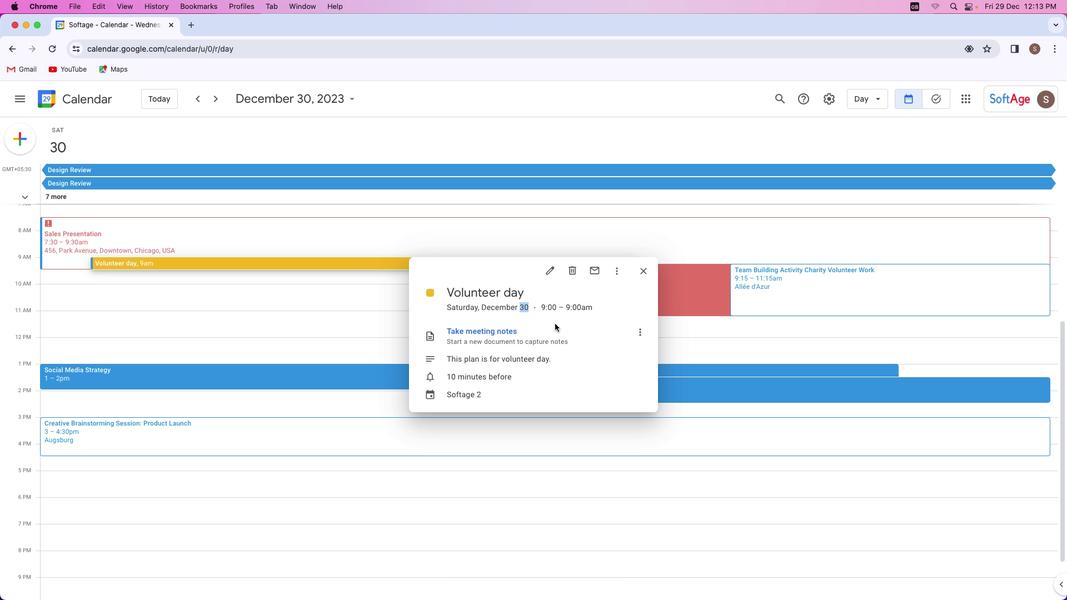
Action: Mouse pressed left at (525, 321)
Screenshot: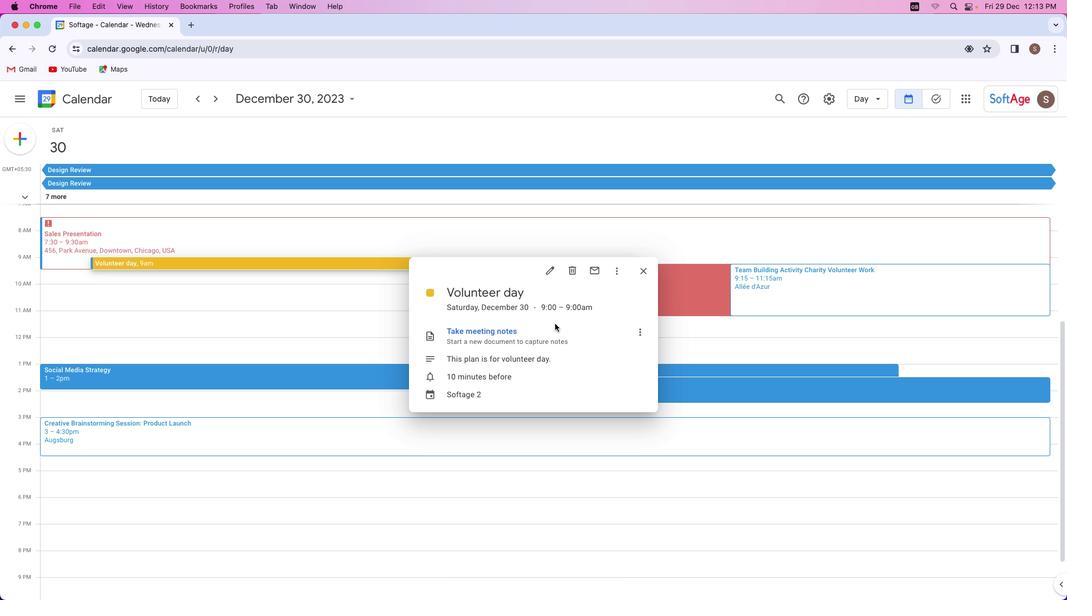 
